 Task: Use the formula "ADD" in spreadsheet "Project portfolio".
Action: Mouse moved to (108, 93)
Screenshot: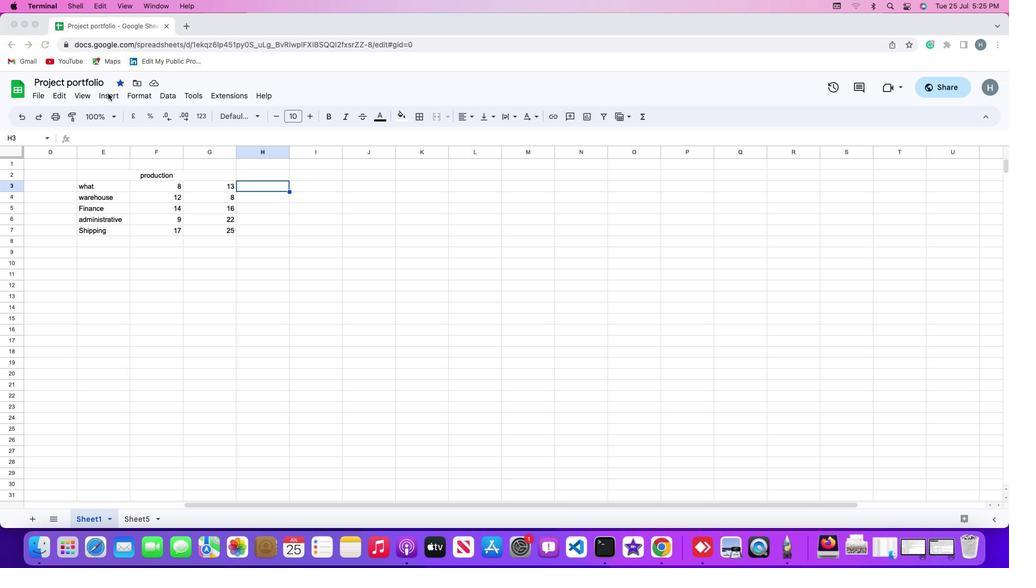 
Action: Mouse pressed left at (108, 93)
Screenshot: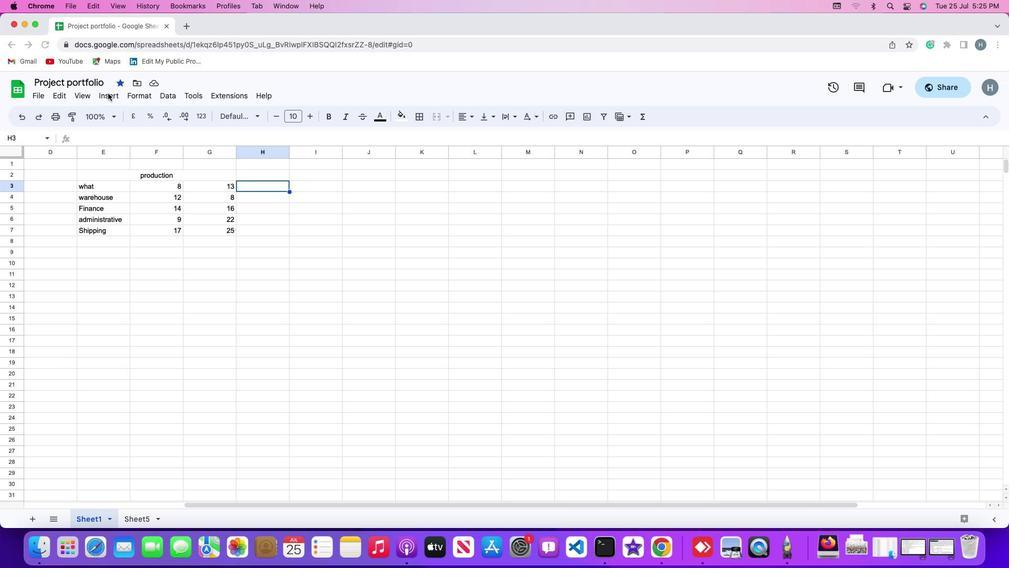 
Action: Mouse moved to (112, 94)
Screenshot: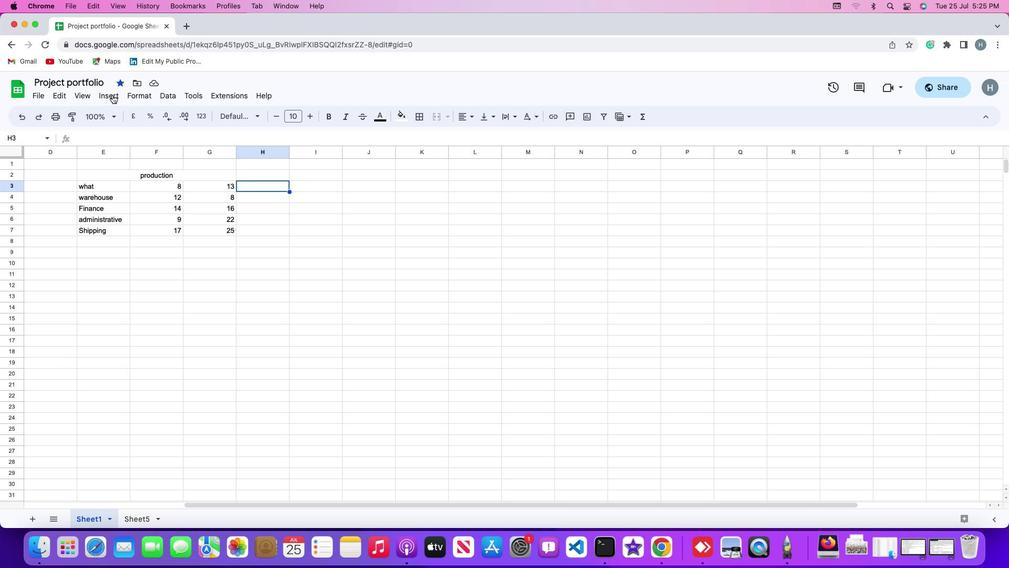 
Action: Mouse pressed left at (112, 94)
Screenshot: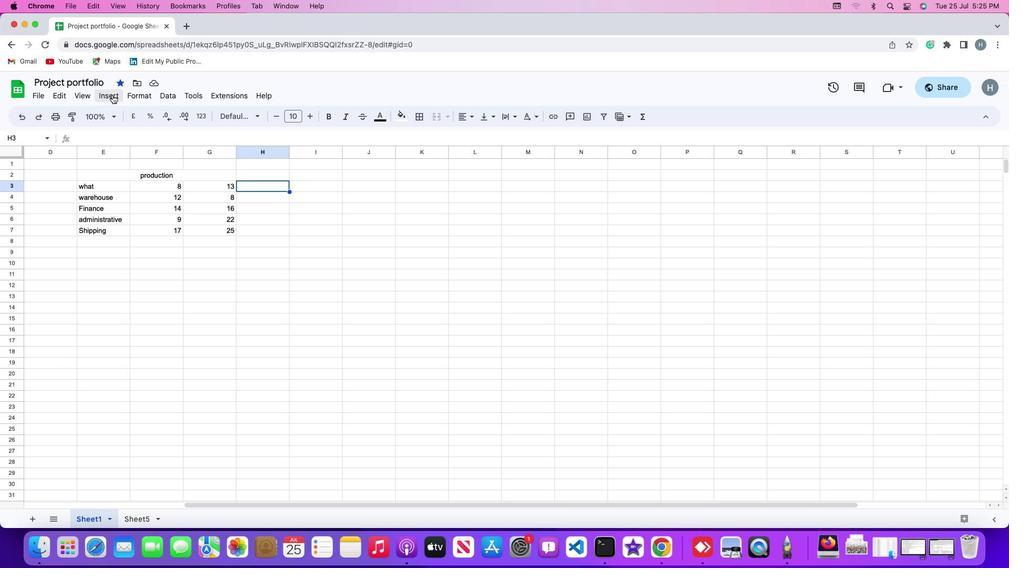 
Action: Mouse moved to (440, 180)
Screenshot: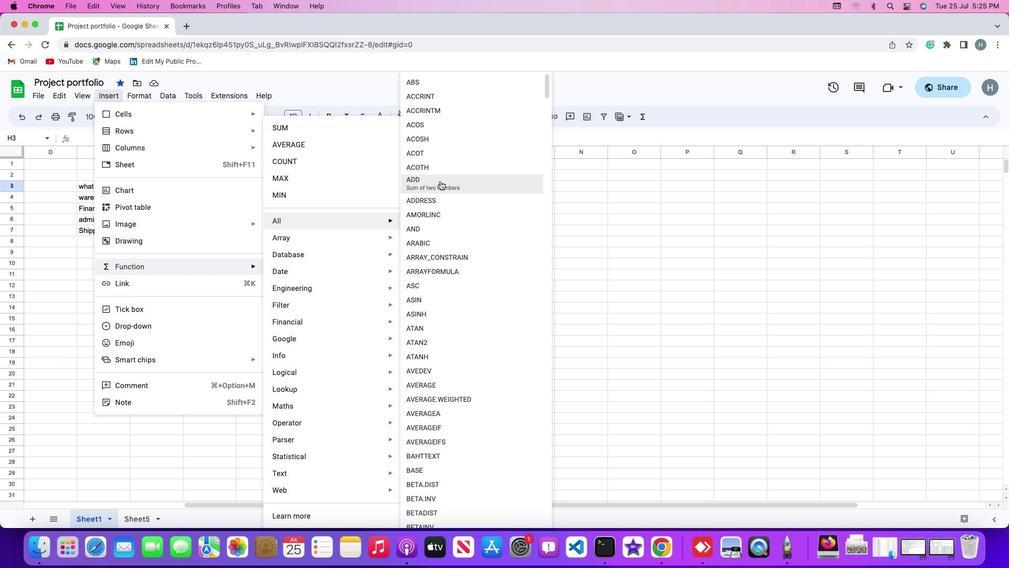 
Action: Mouse pressed left at (440, 180)
Screenshot: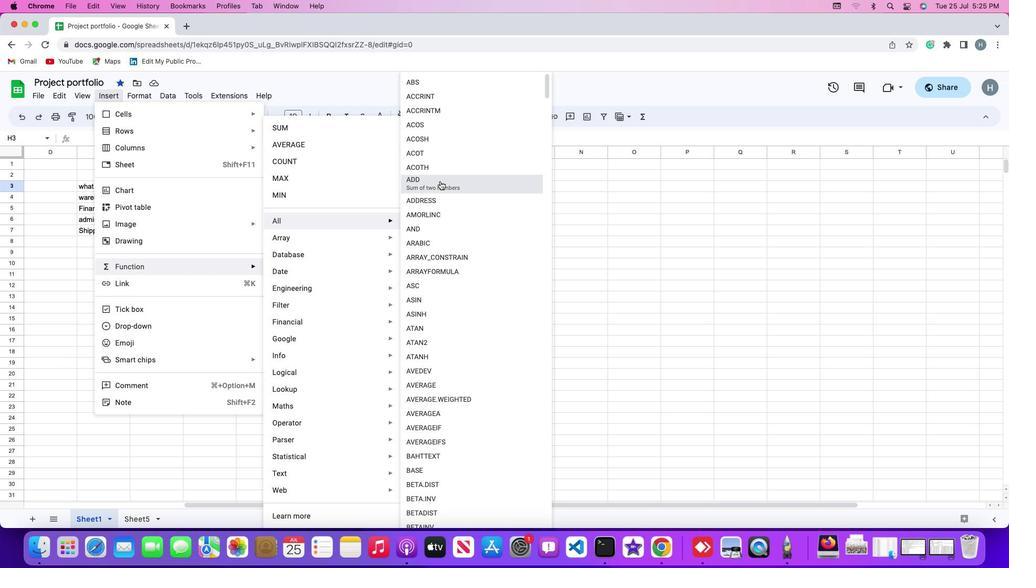
Action: Mouse moved to (213, 183)
Screenshot: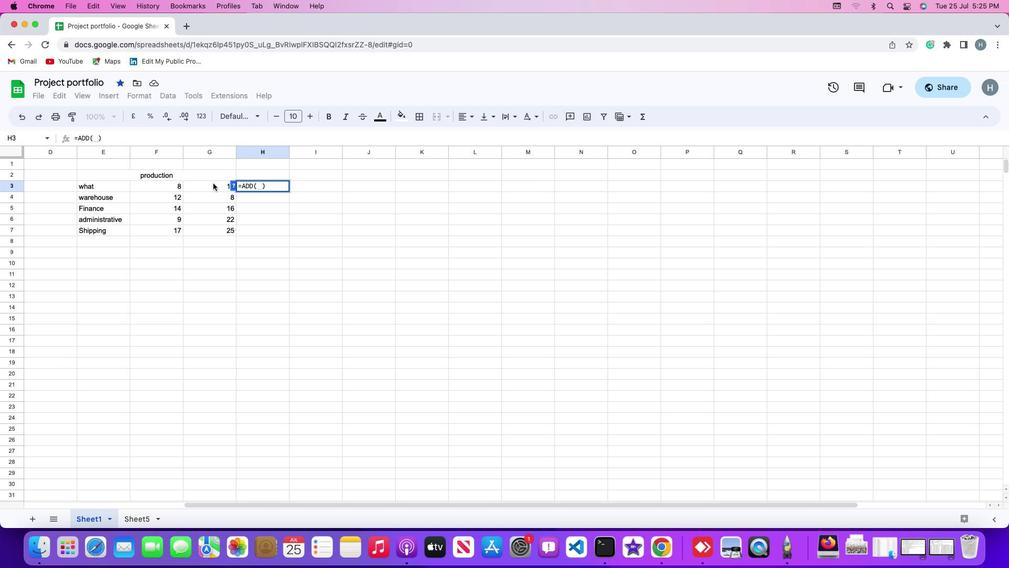 
Action: Mouse pressed left at (213, 183)
Screenshot: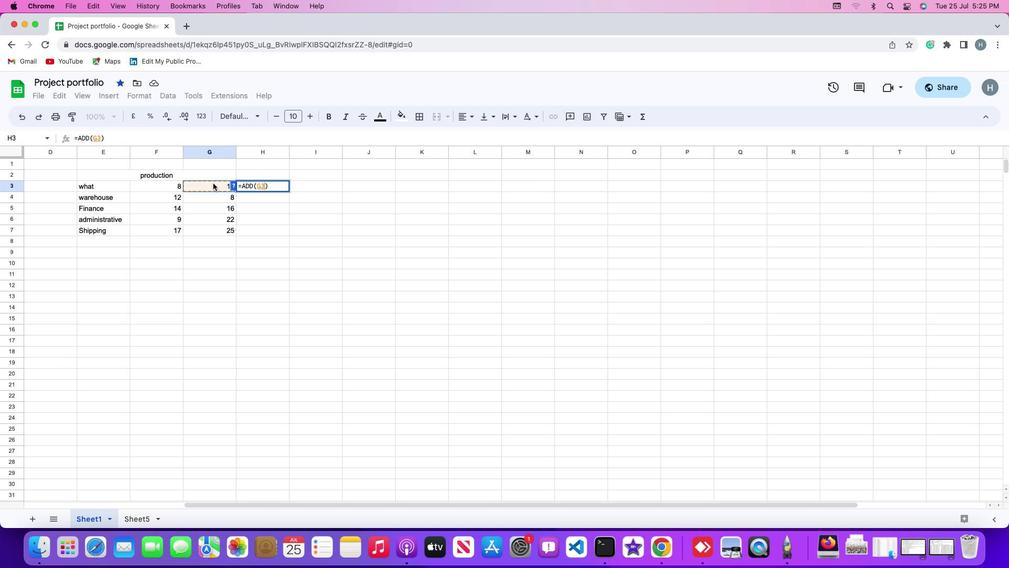 
Action: Key pressed ','
Screenshot: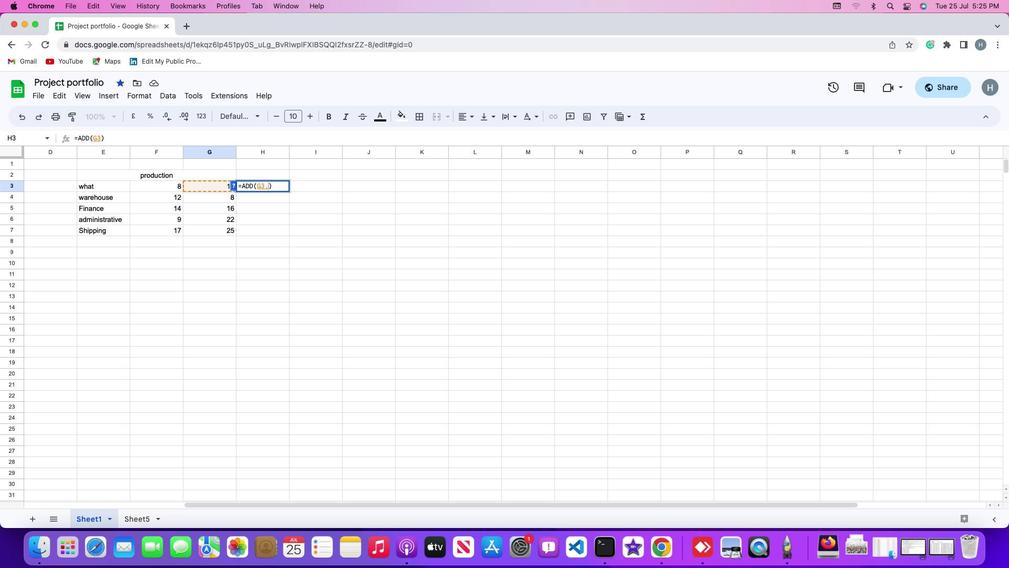
Action: Mouse moved to (169, 185)
Screenshot: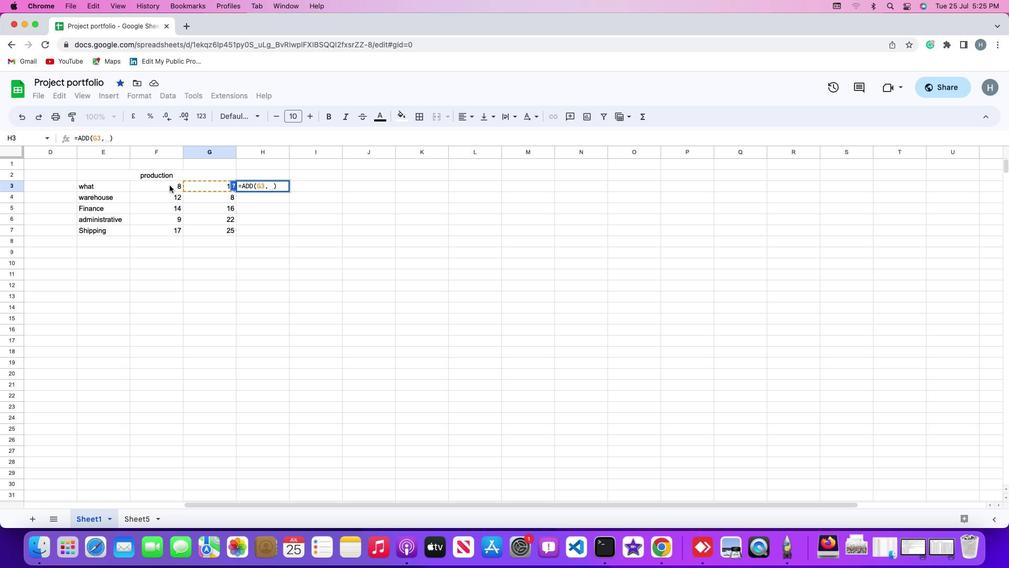 
Action: Mouse pressed left at (169, 185)
Screenshot: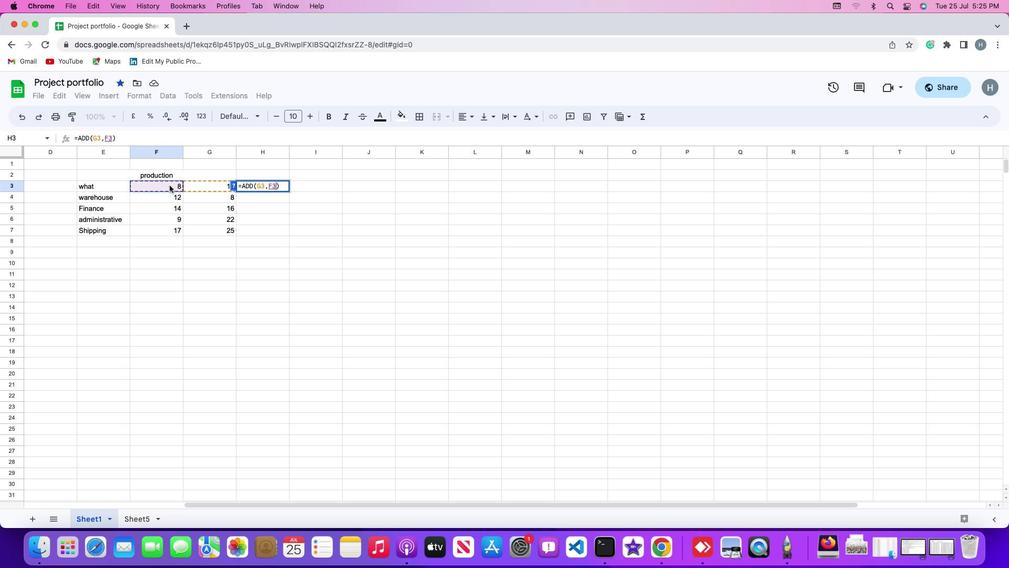 
Action: Mouse moved to (171, 185)
Screenshot: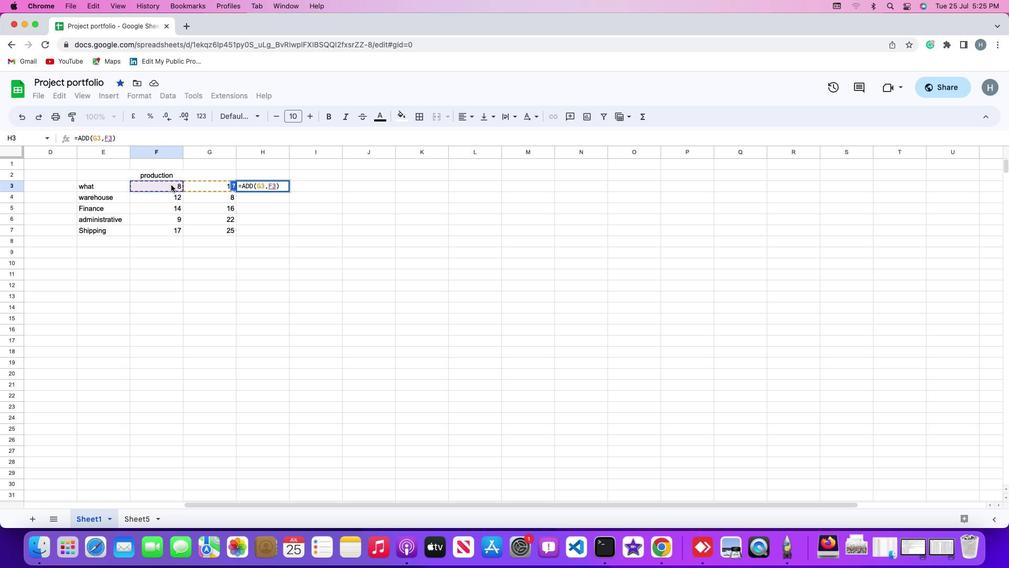 
Action: Key pressed '\x03'
Screenshot: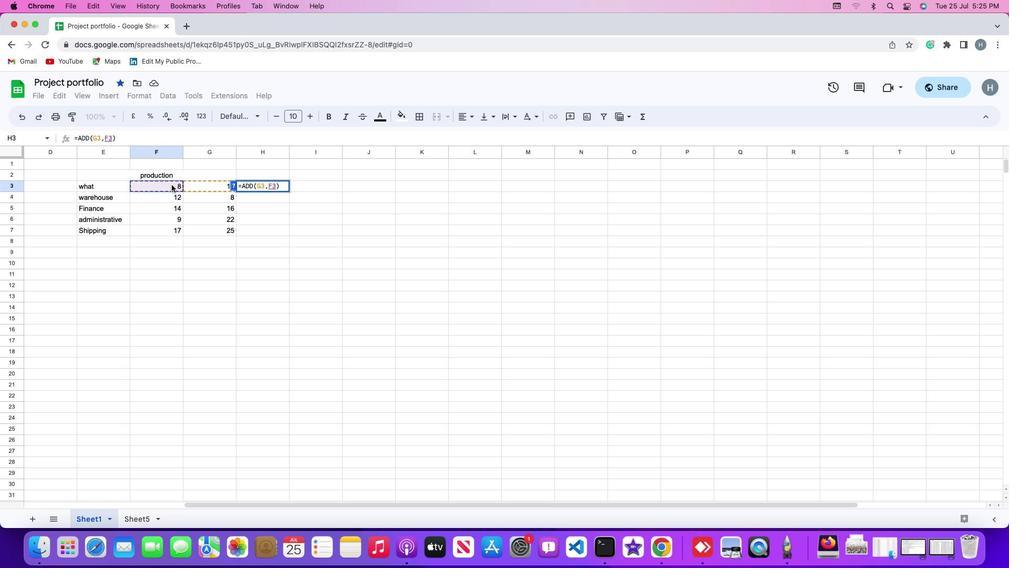 
Action: Mouse moved to (367, 219)
Screenshot: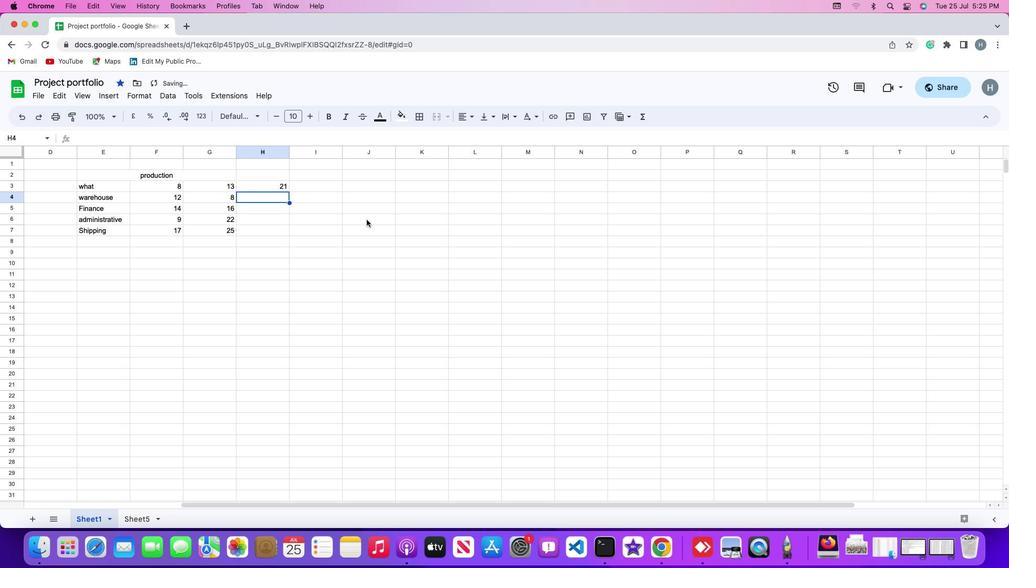 
